 Task: Sort the products in the category "Swiss" by relevance.
Action: Mouse moved to (945, 323)
Screenshot: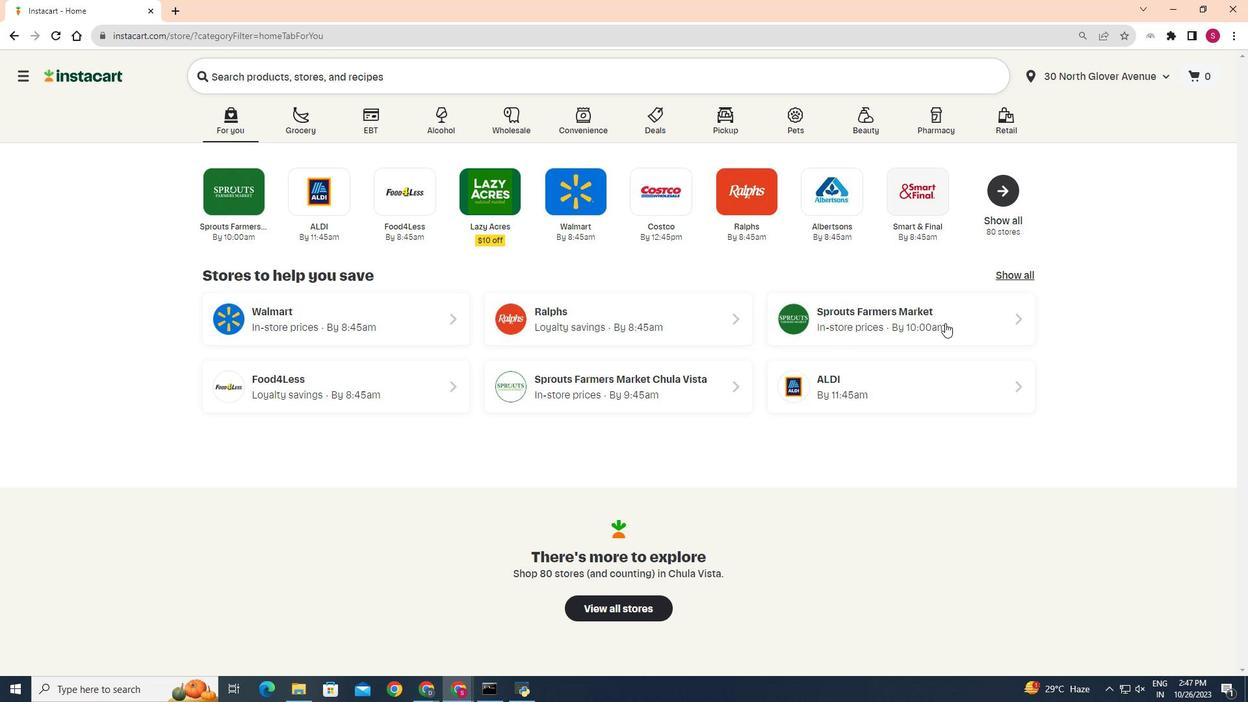 
Action: Mouse pressed left at (945, 323)
Screenshot: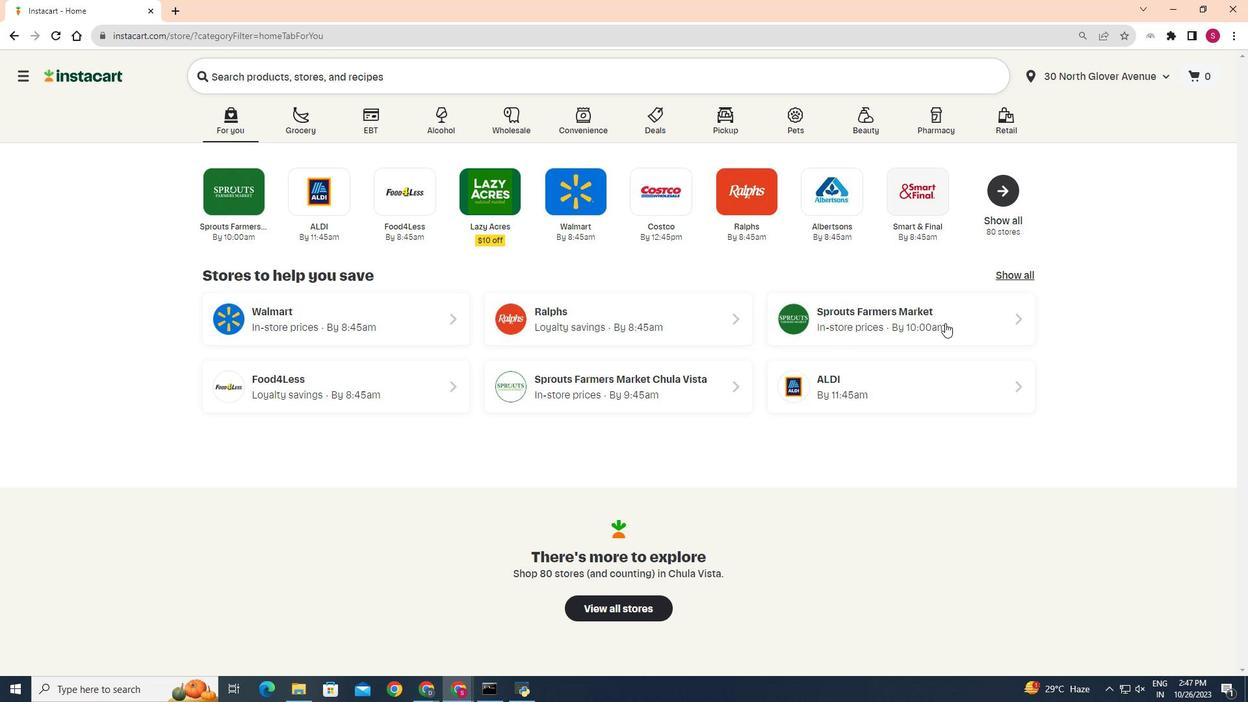 
Action: Mouse moved to (29, 542)
Screenshot: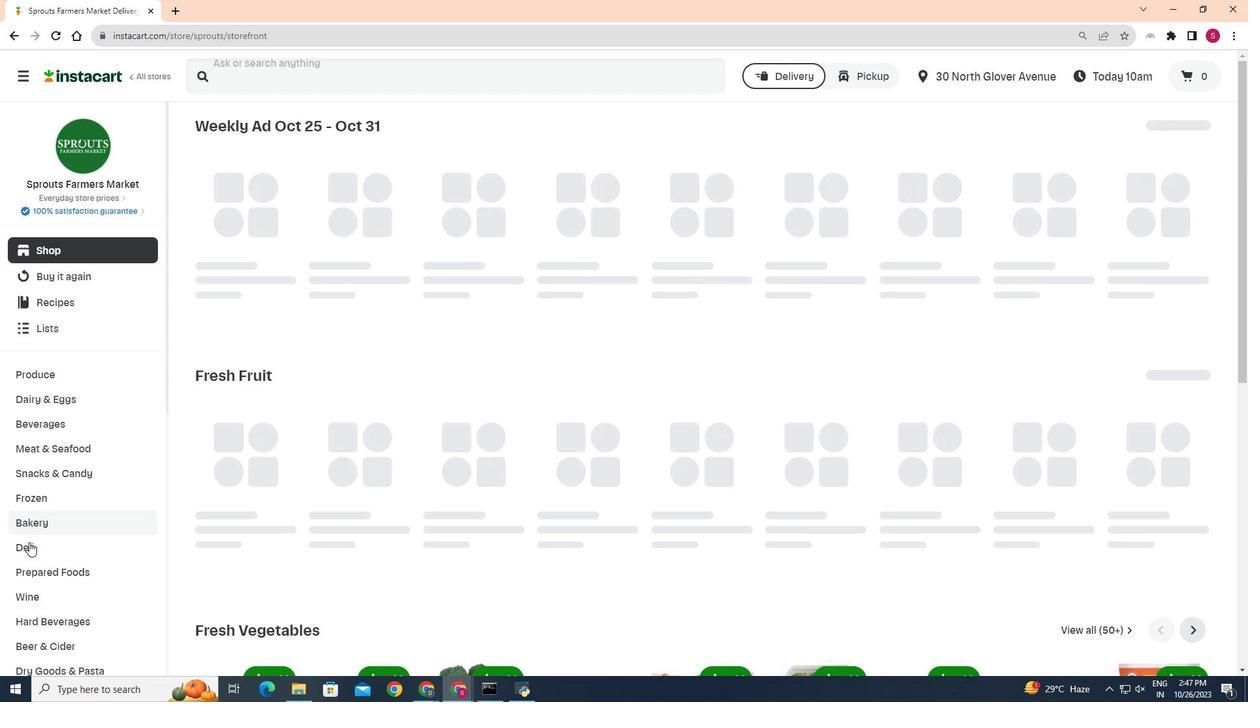 
Action: Mouse pressed left at (29, 542)
Screenshot: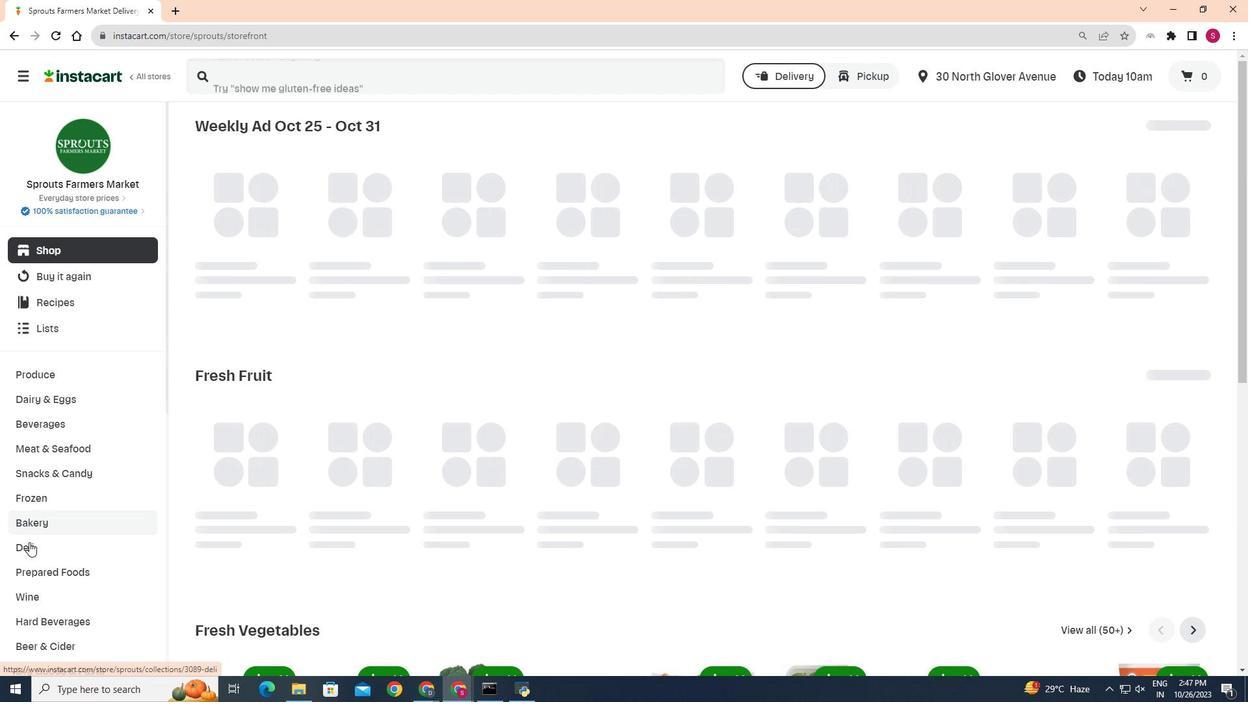 
Action: Mouse moved to (344, 162)
Screenshot: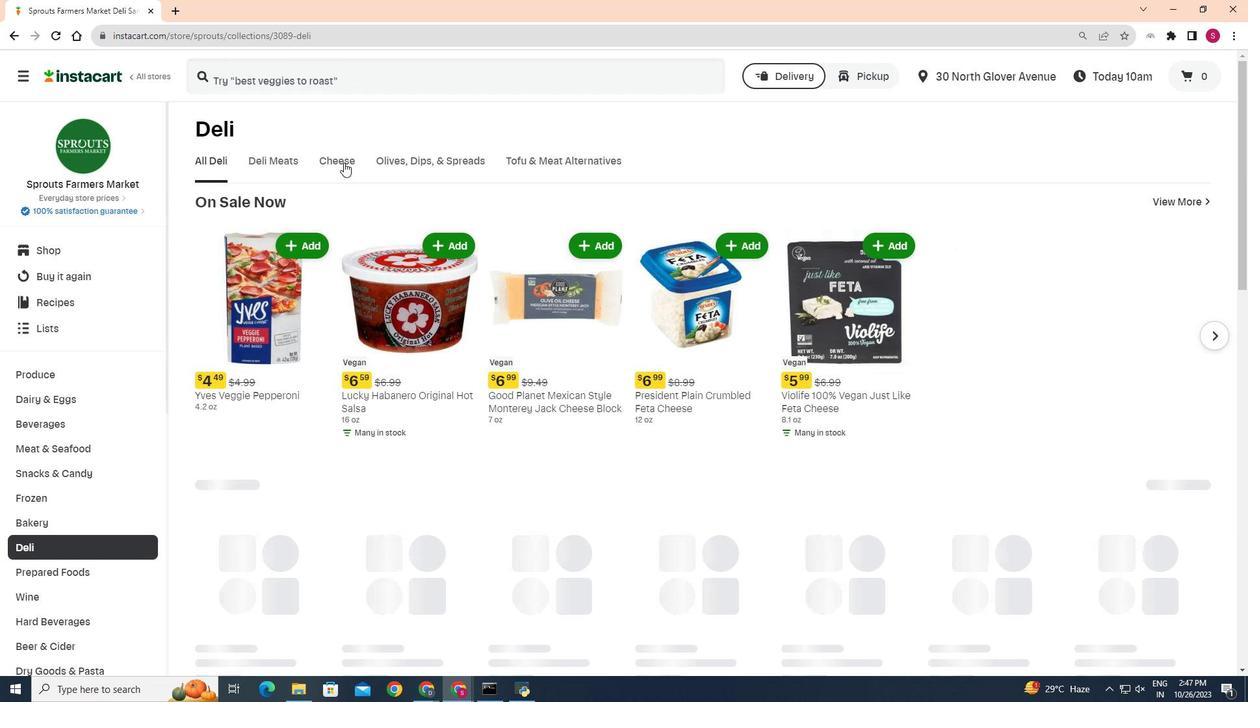 
Action: Mouse pressed left at (344, 162)
Screenshot: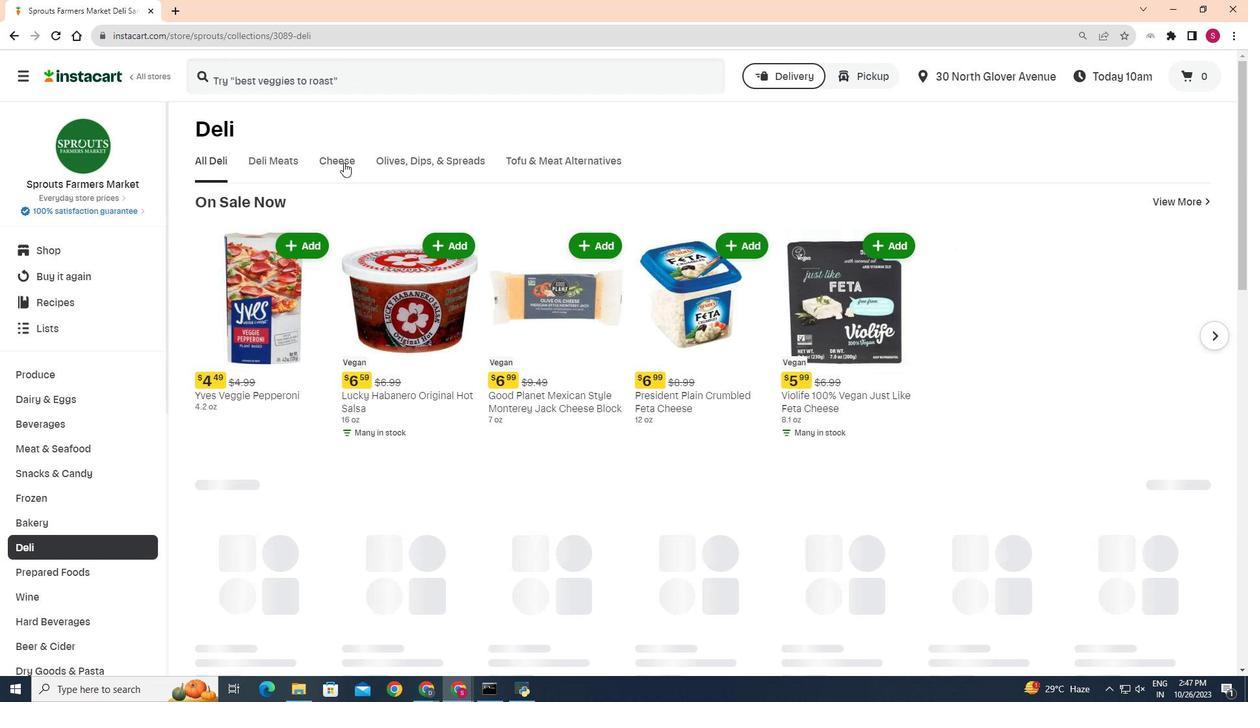 
Action: Mouse moved to (820, 210)
Screenshot: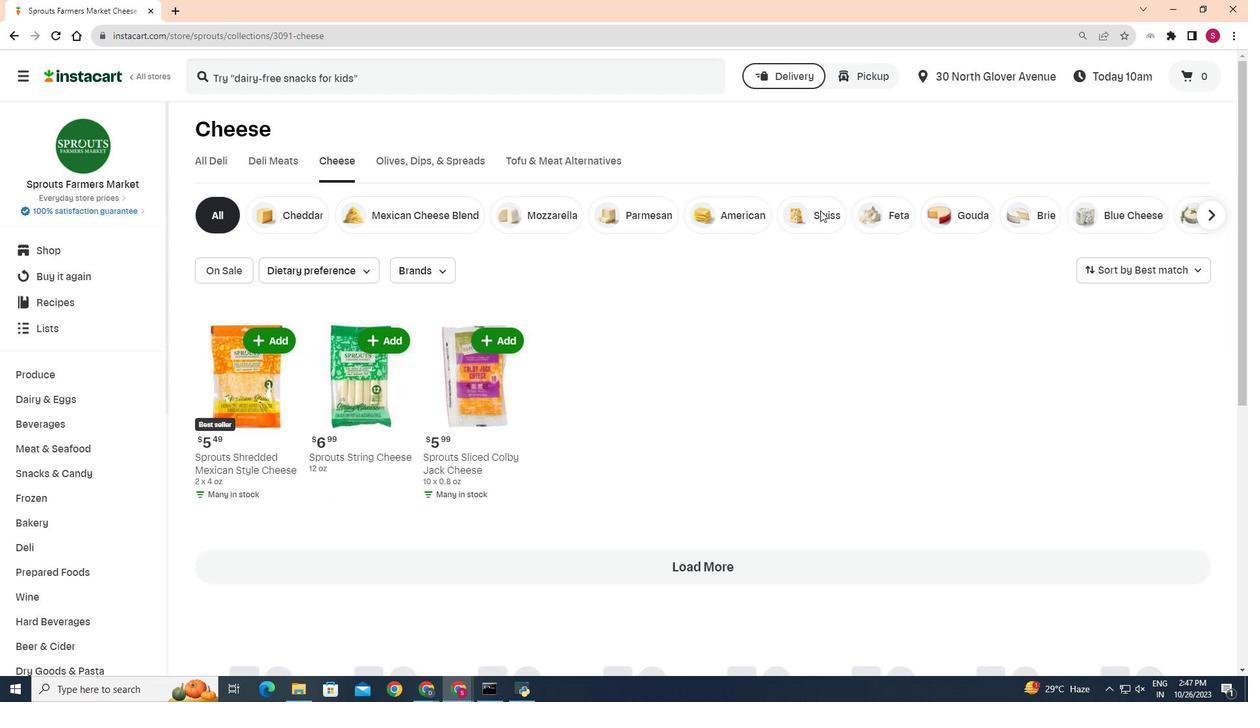 
Action: Mouse pressed left at (820, 210)
Screenshot: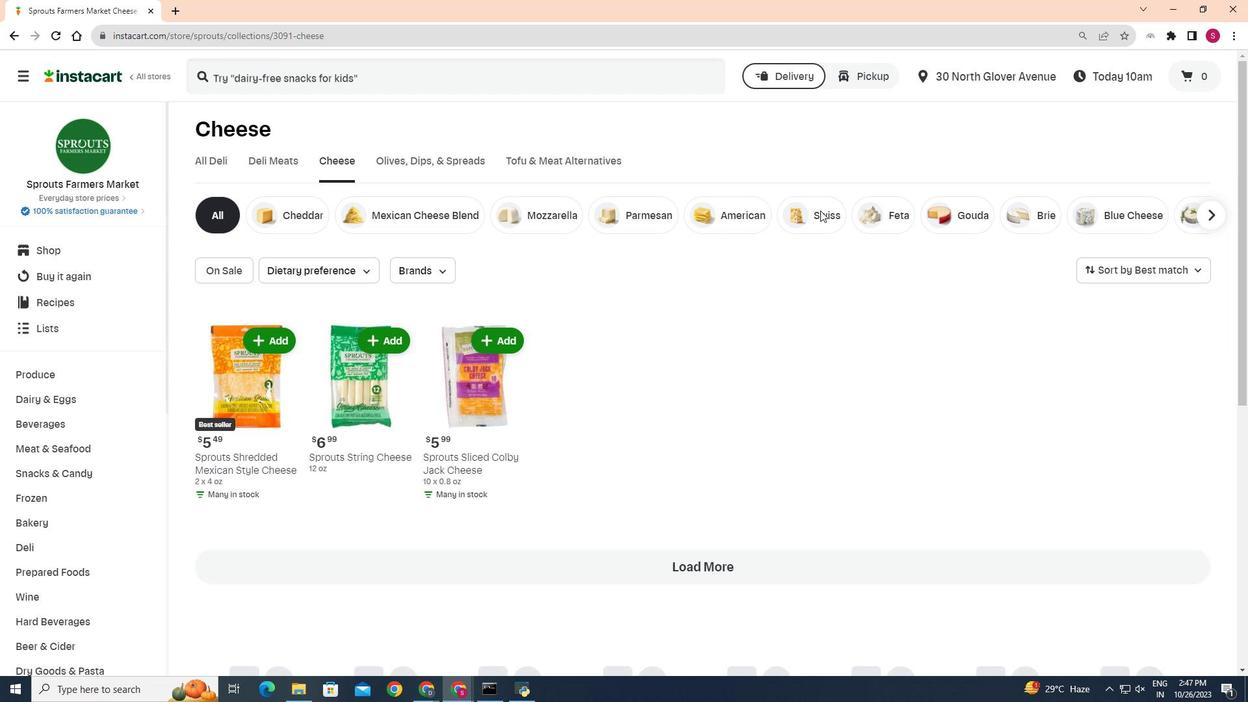 
Action: Mouse moved to (820, 206)
Screenshot: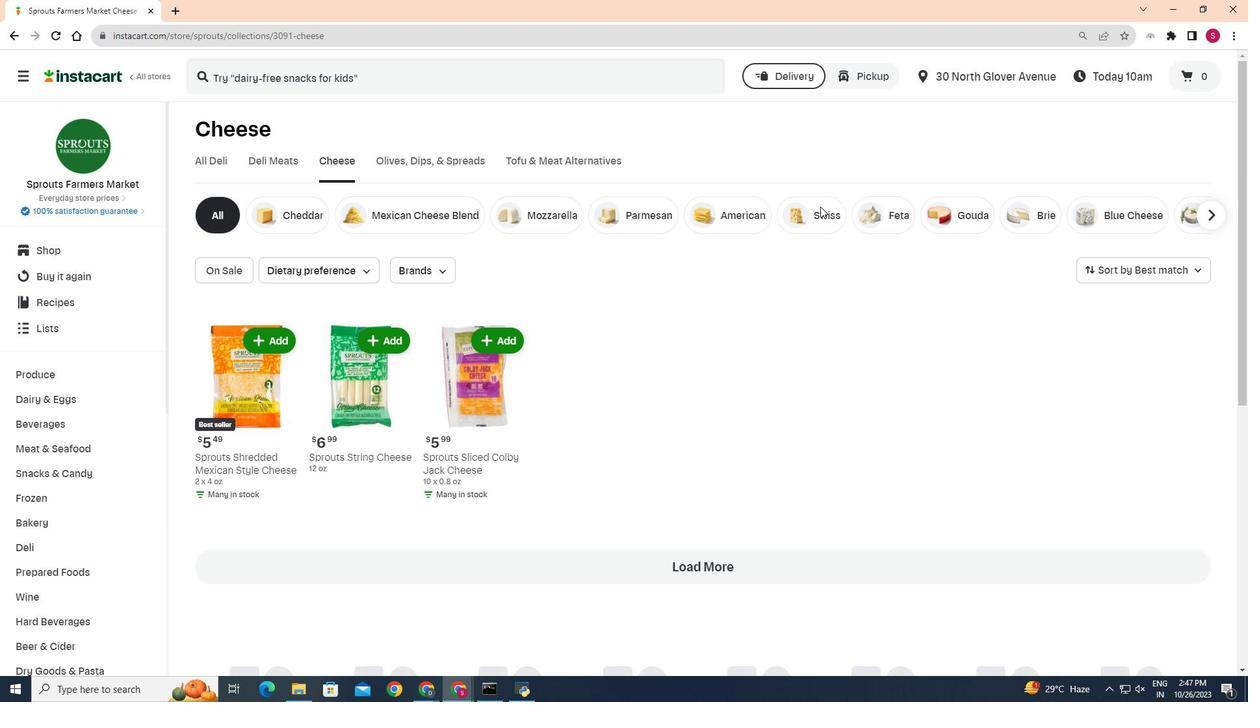 
Action: Mouse pressed left at (820, 206)
Screenshot: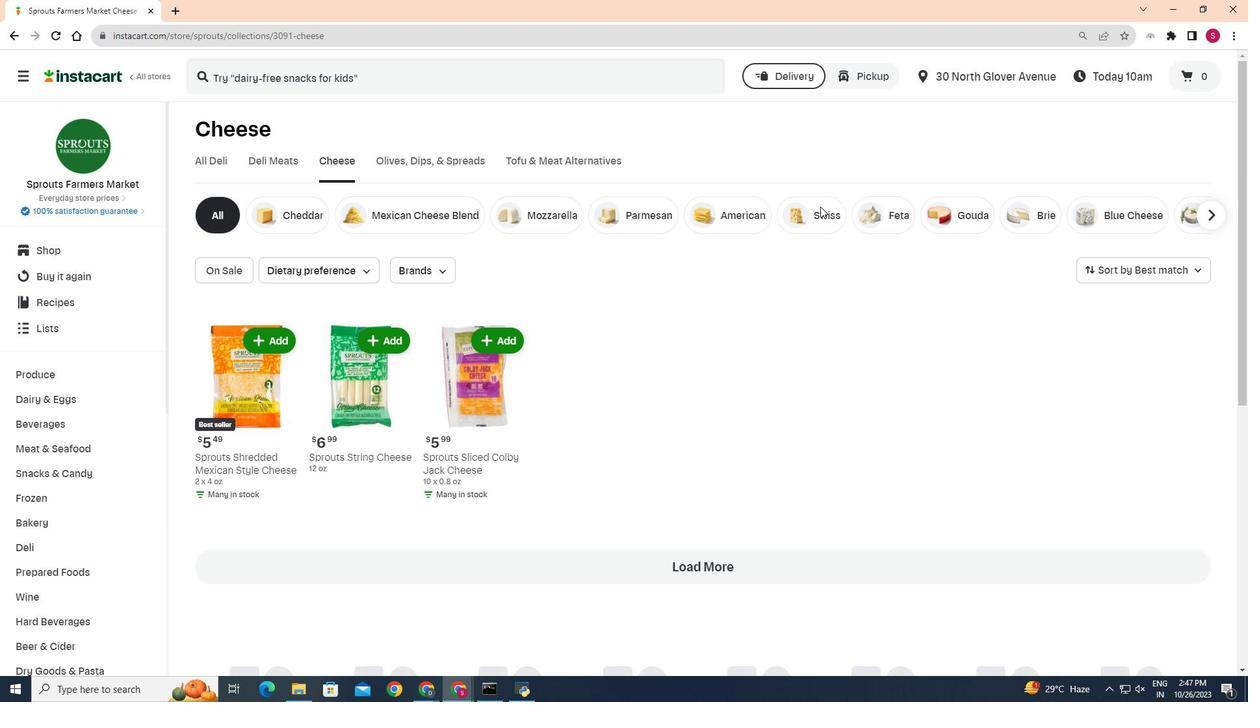 
Action: Mouse moved to (817, 219)
Screenshot: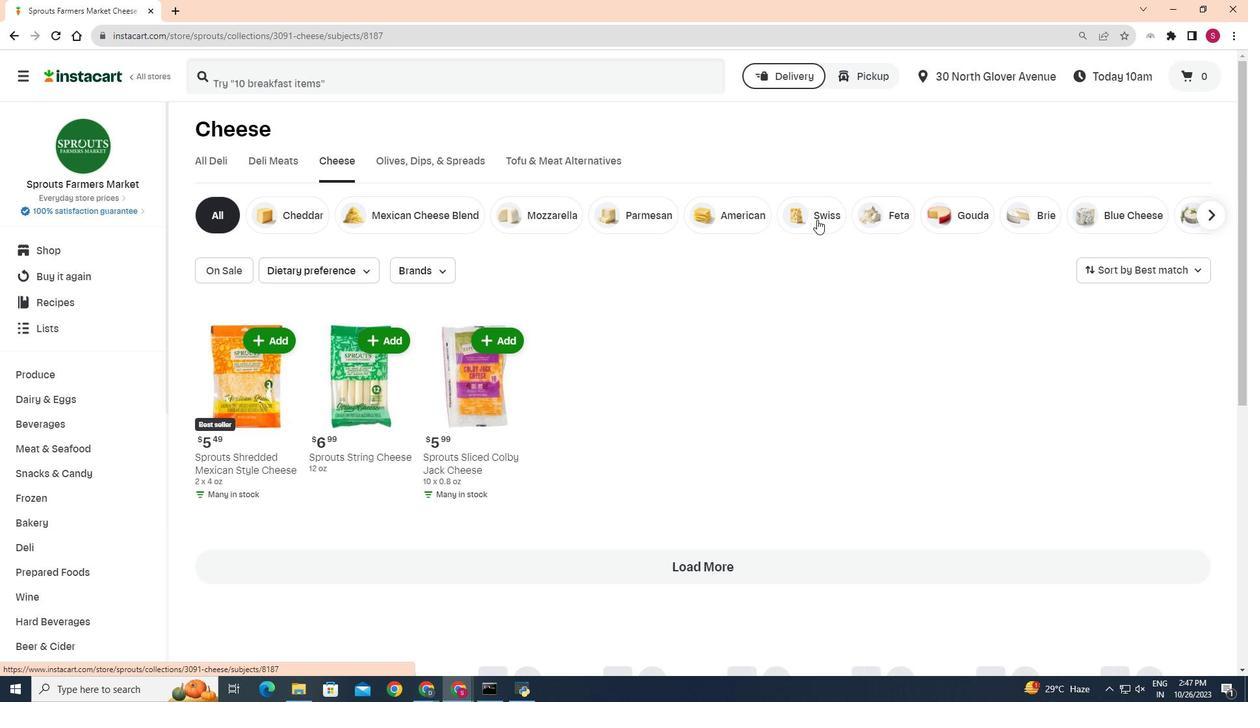 
Action: Mouse pressed left at (817, 219)
Screenshot: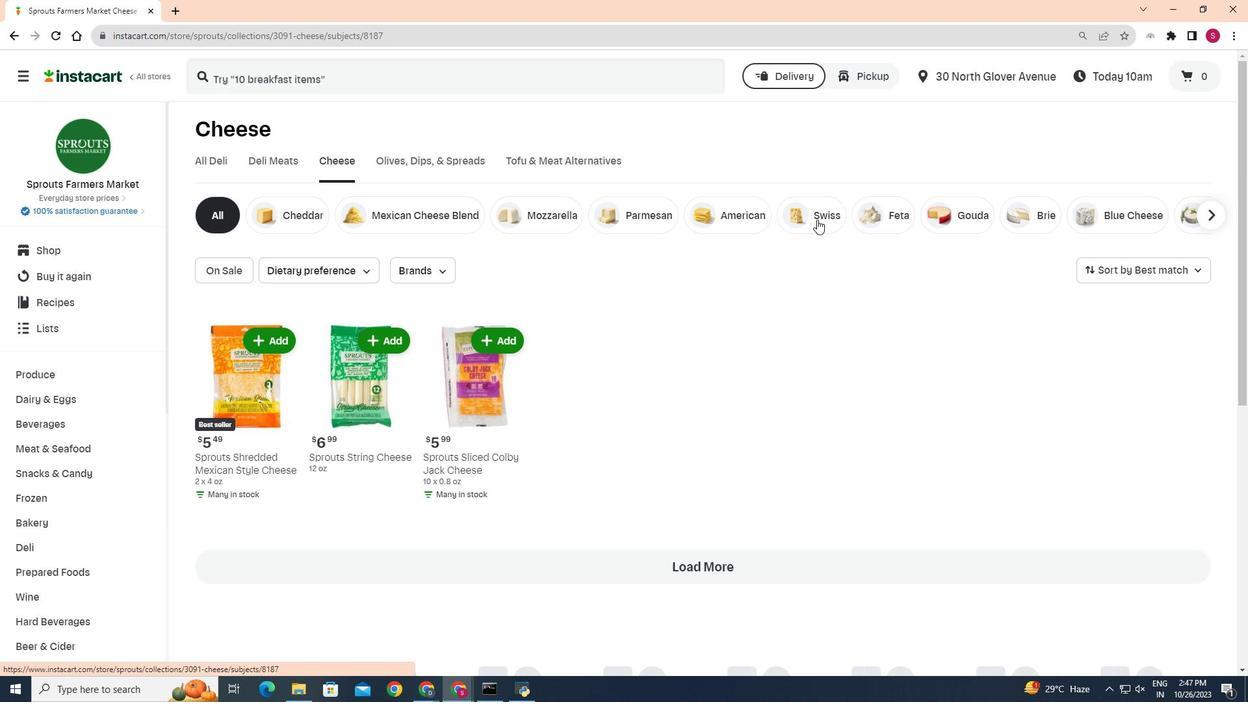 
Action: Mouse moved to (1192, 264)
Screenshot: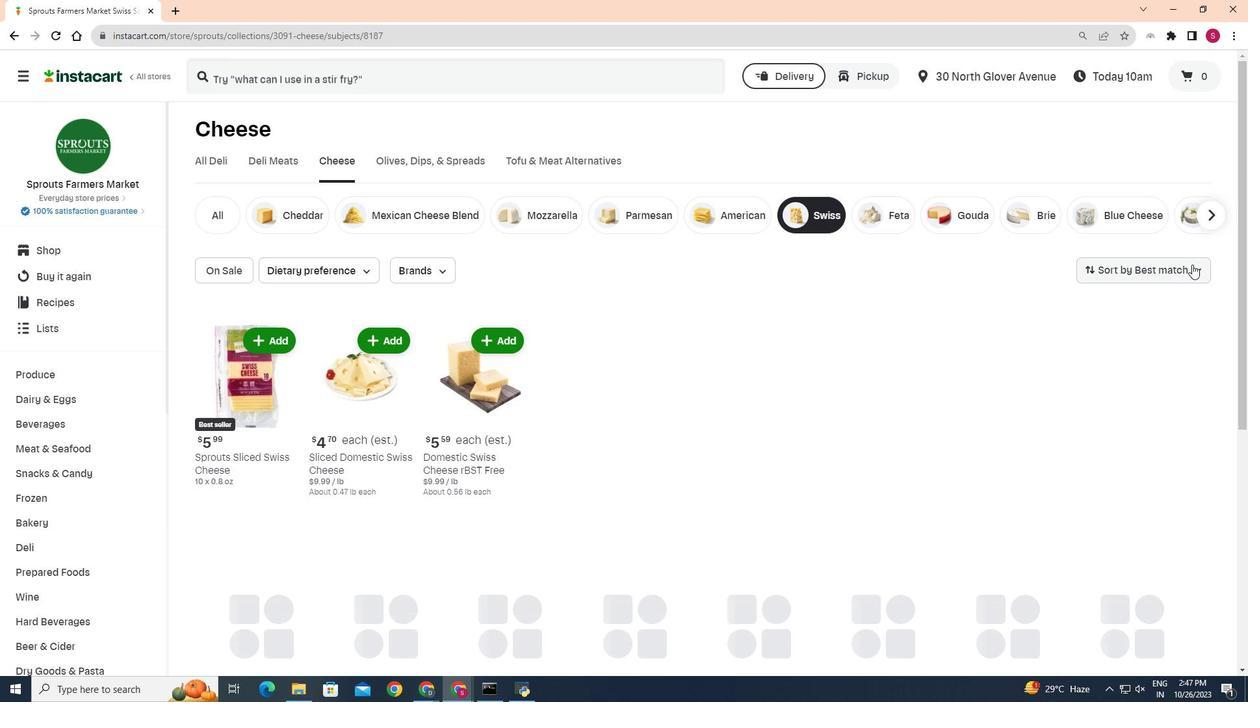 
Action: Mouse pressed left at (1192, 264)
Screenshot: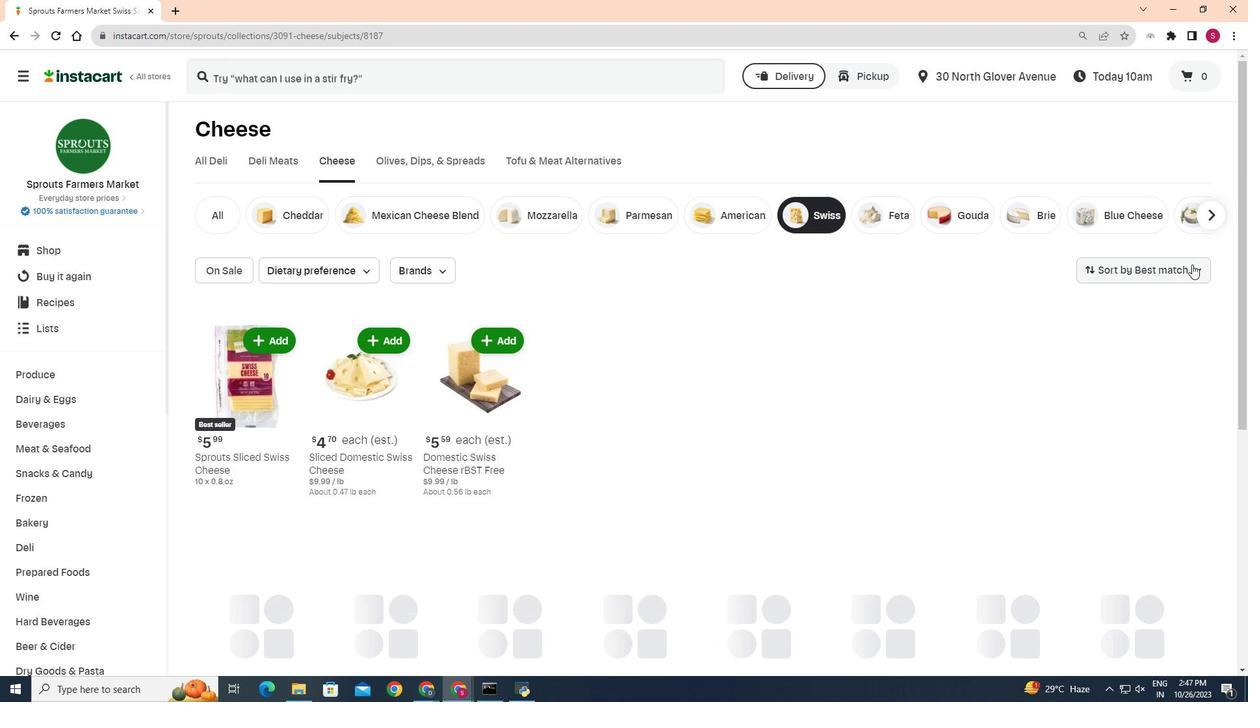
Action: Mouse moved to (1124, 461)
Screenshot: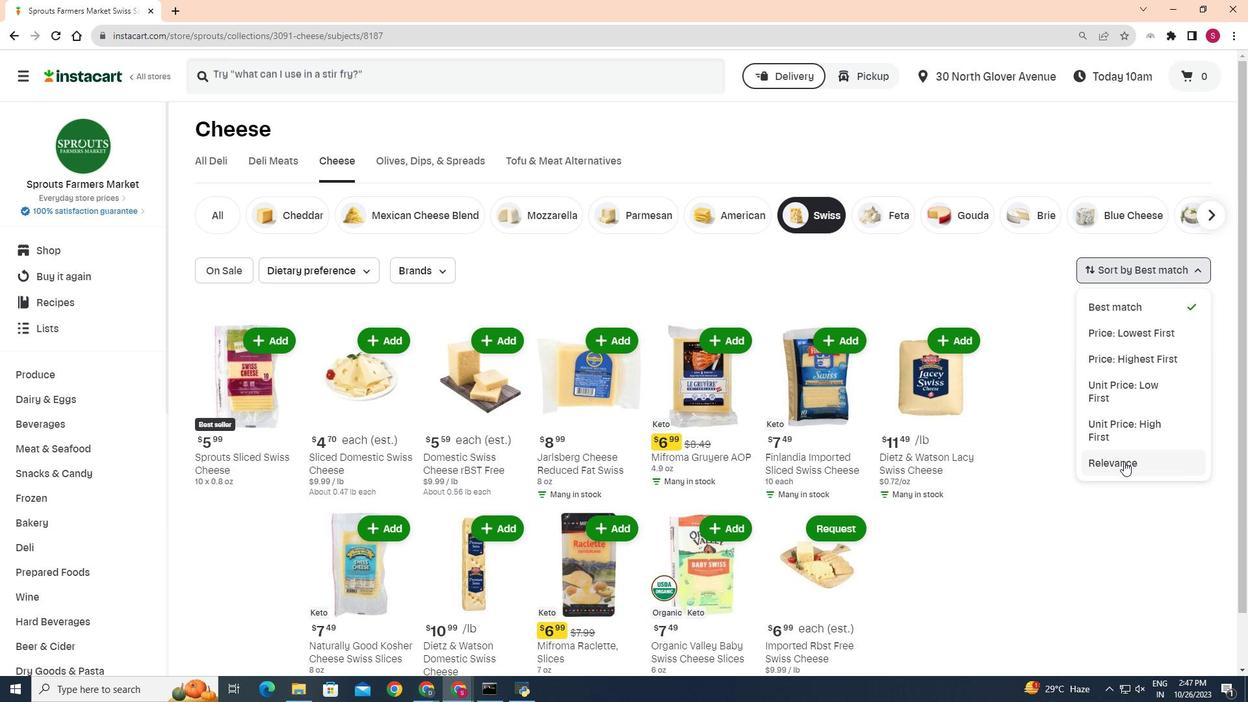 
Action: Mouse pressed left at (1124, 461)
Screenshot: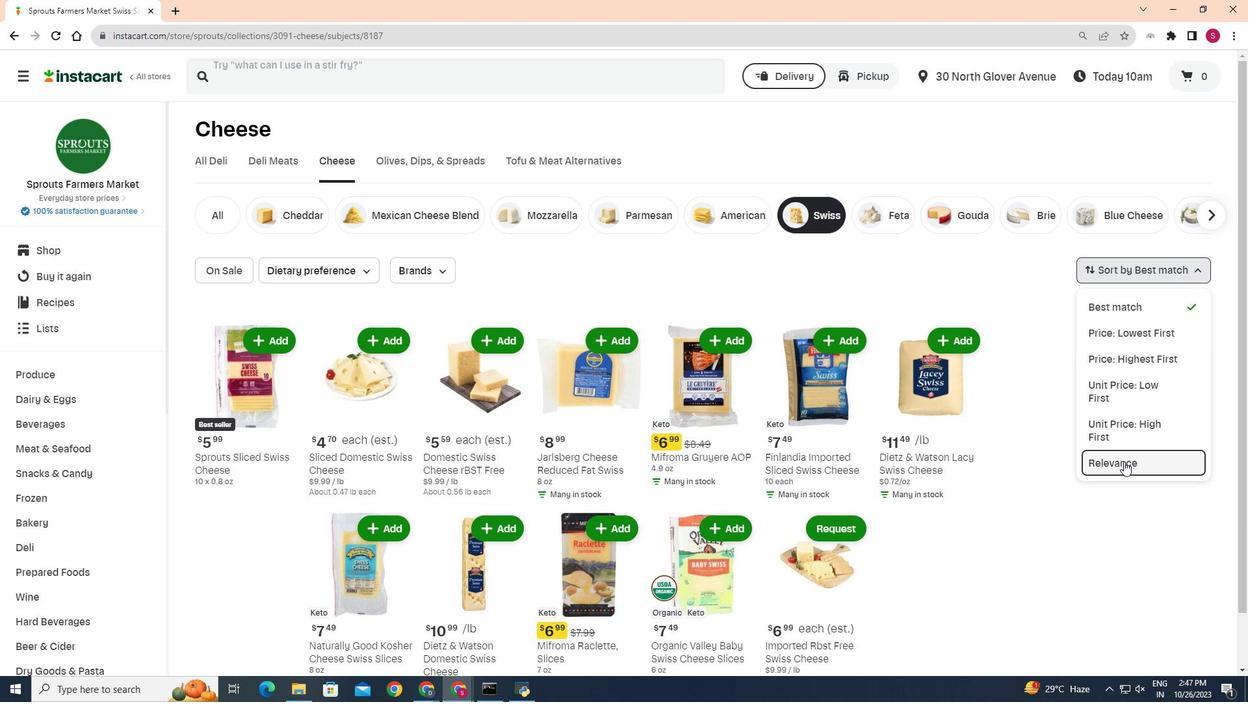 
Action: Mouse moved to (878, 394)
Screenshot: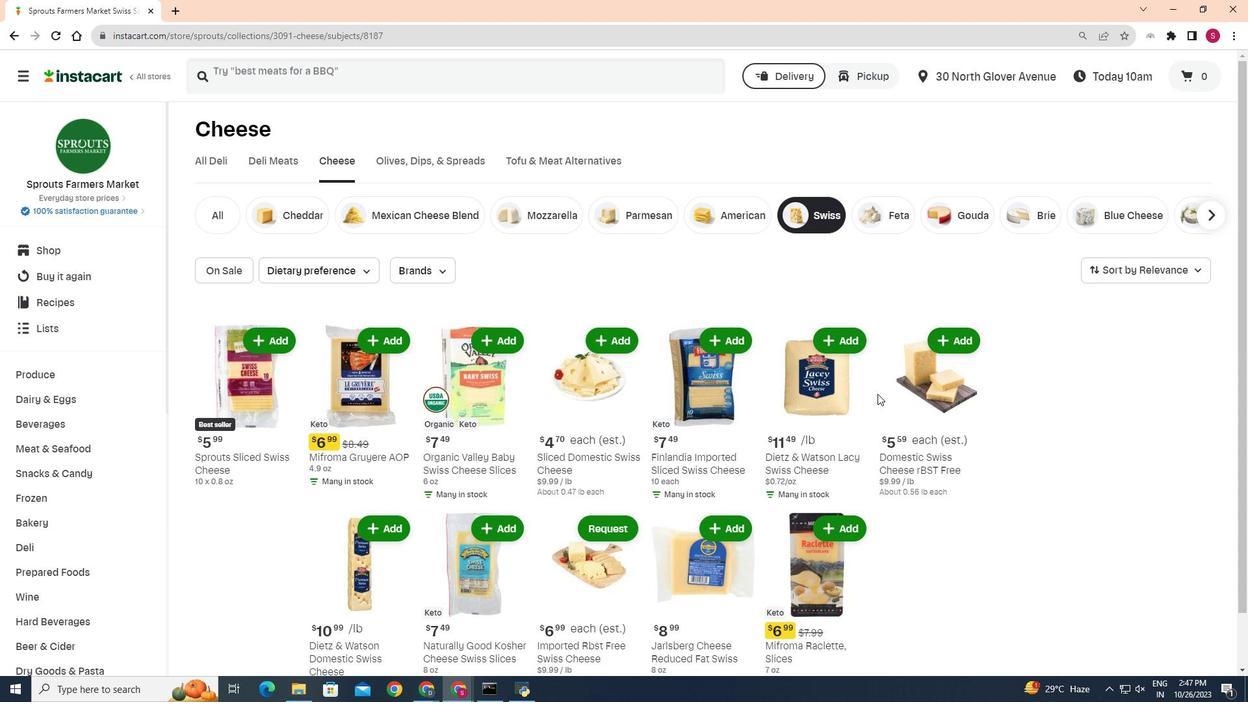 
Action: Mouse scrolled (878, 393) with delta (0, 0)
Screenshot: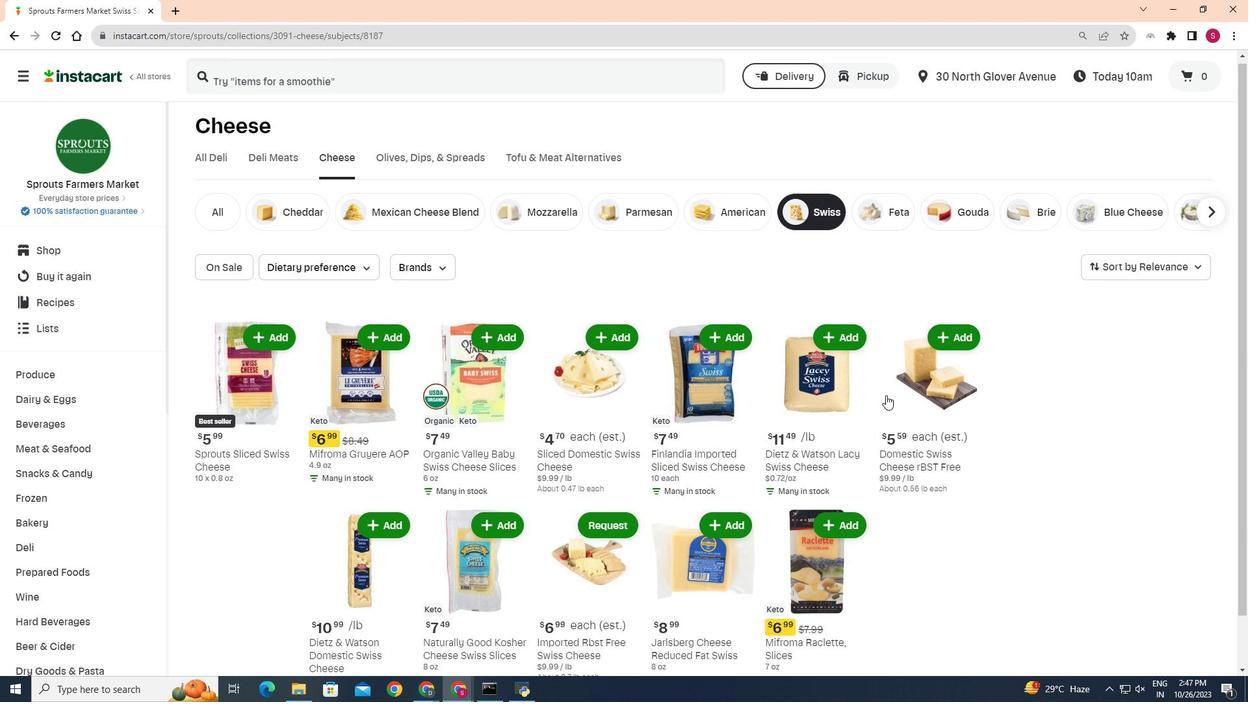 
Action: Mouse moved to (880, 394)
Screenshot: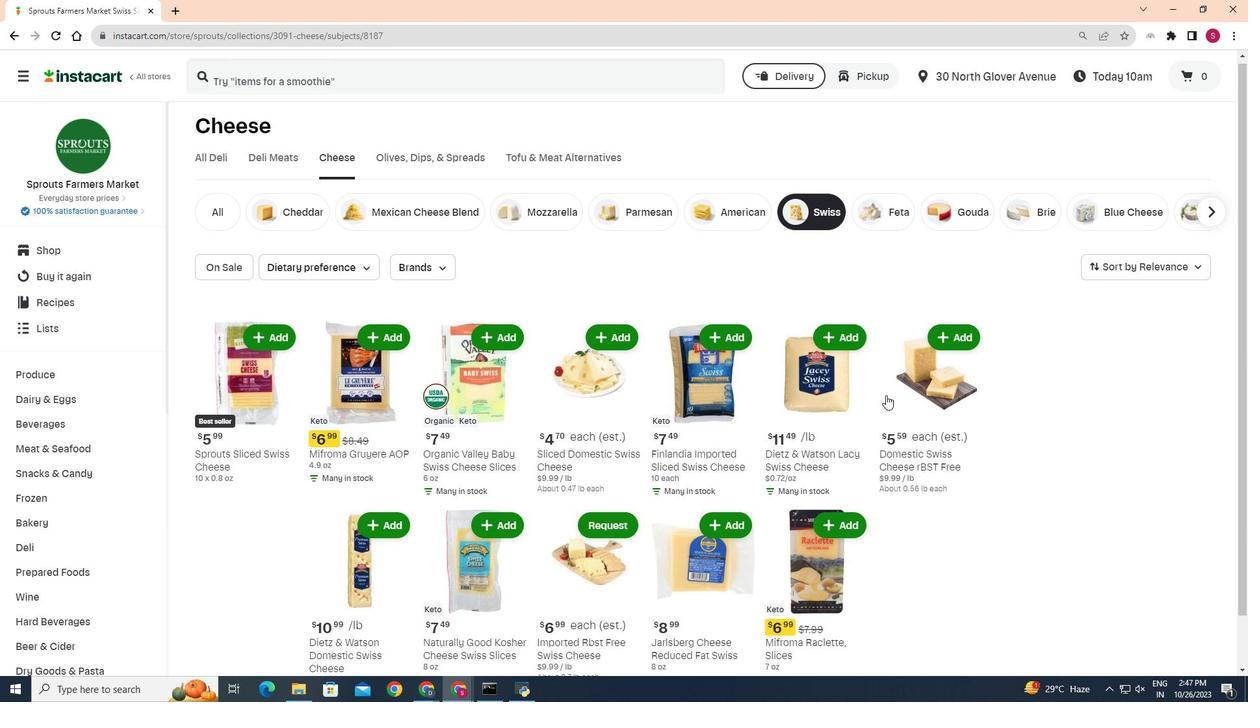 
Action: Mouse scrolled (880, 393) with delta (0, 0)
Screenshot: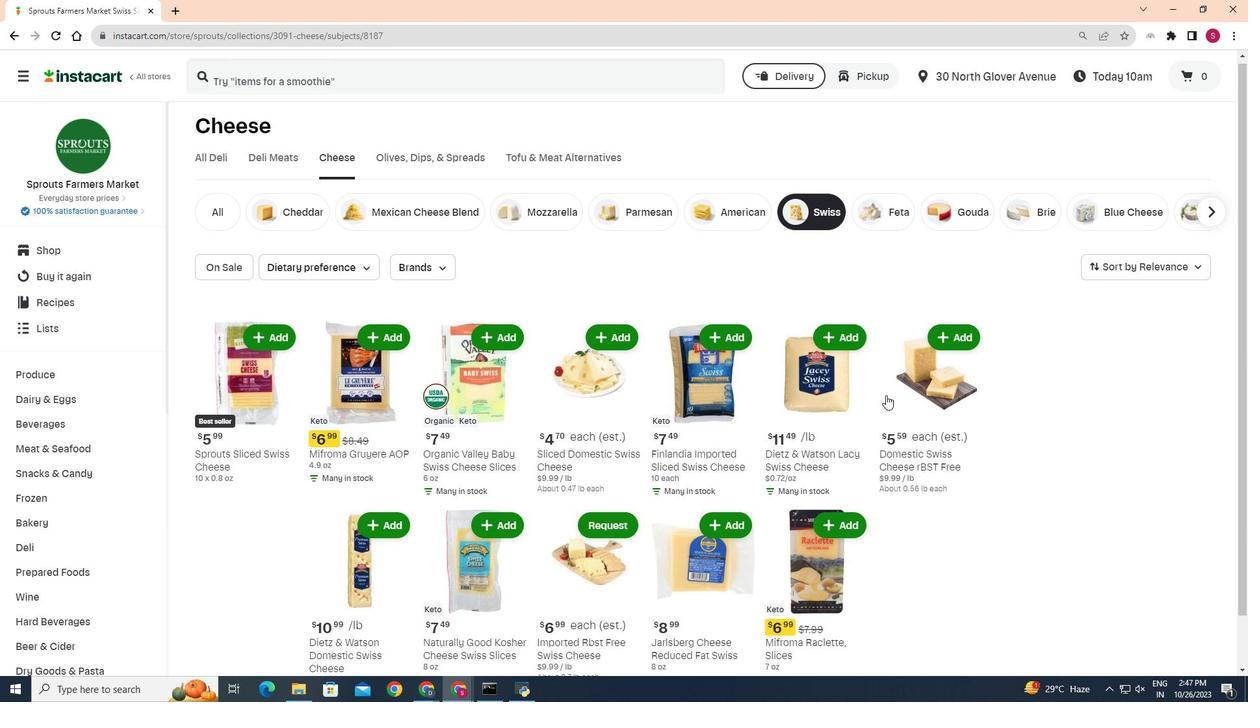
Action: Mouse moved to (884, 394)
Screenshot: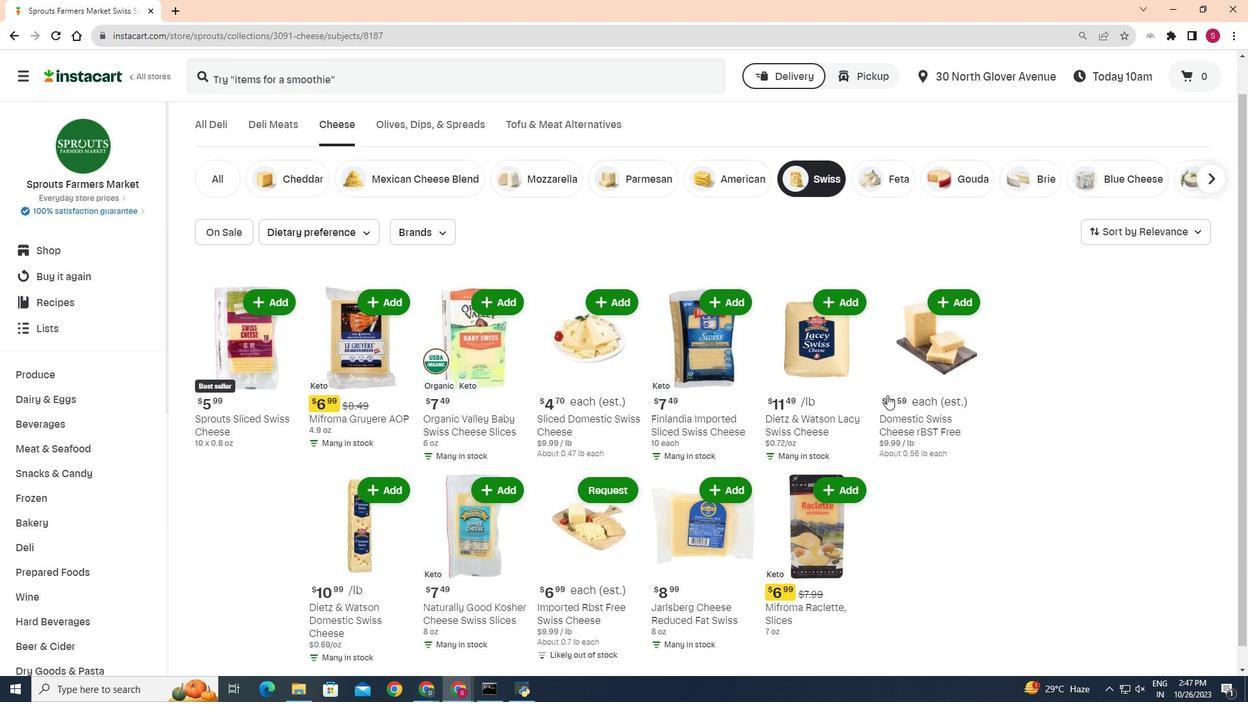 
Action: Mouse scrolled (884, 394) with delta (0, 0)
Screenshot: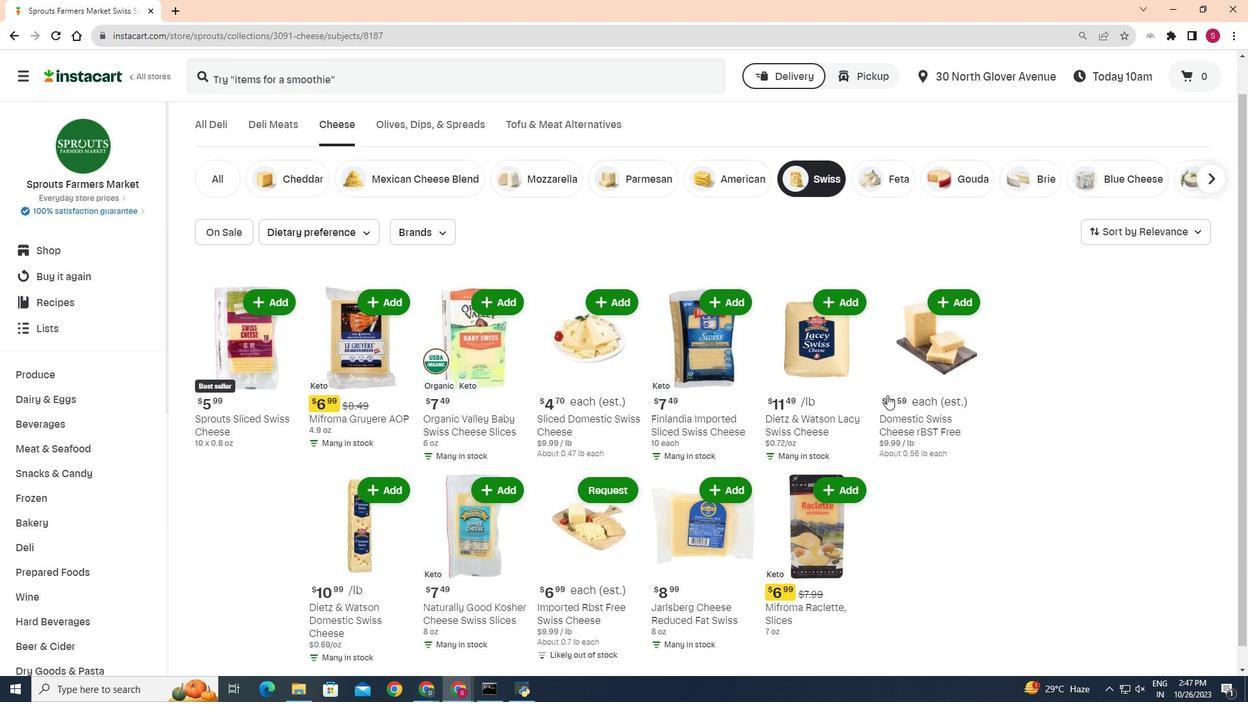 
Action: Mouse moved to (887, 395)
Screenshot: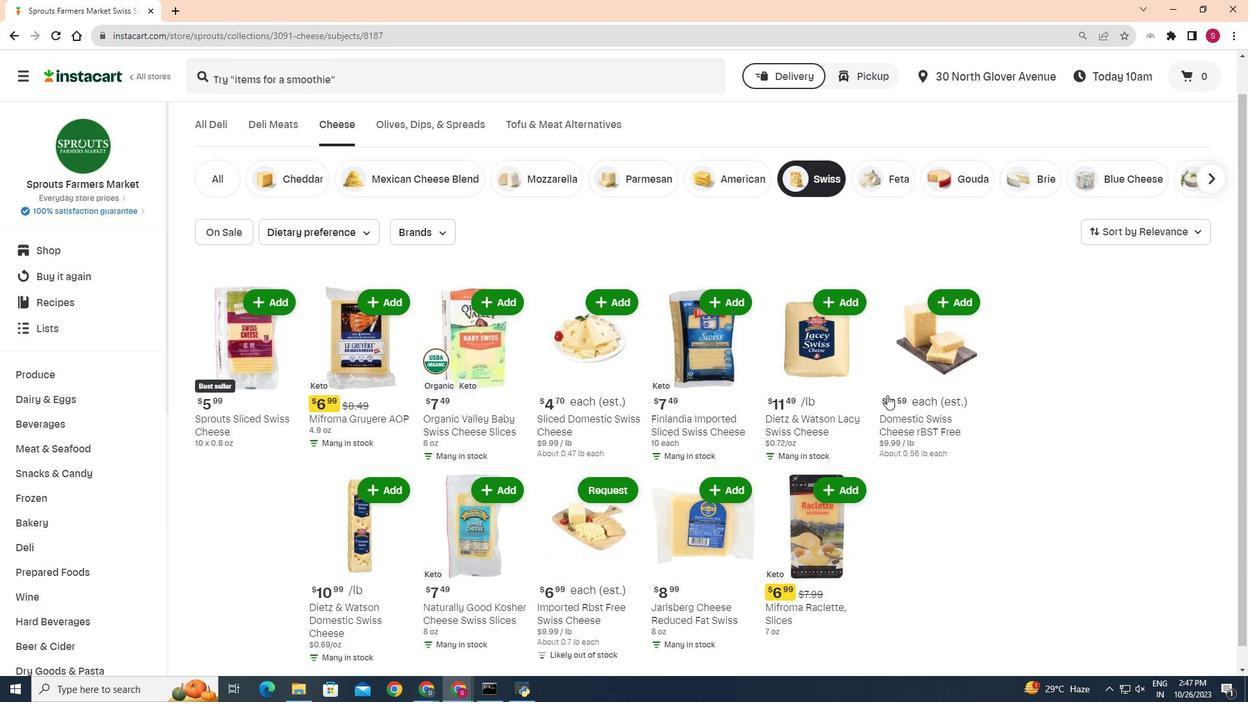
Action: Mouse scrolled (887, 394) with delta (0, 0)
Screenshot: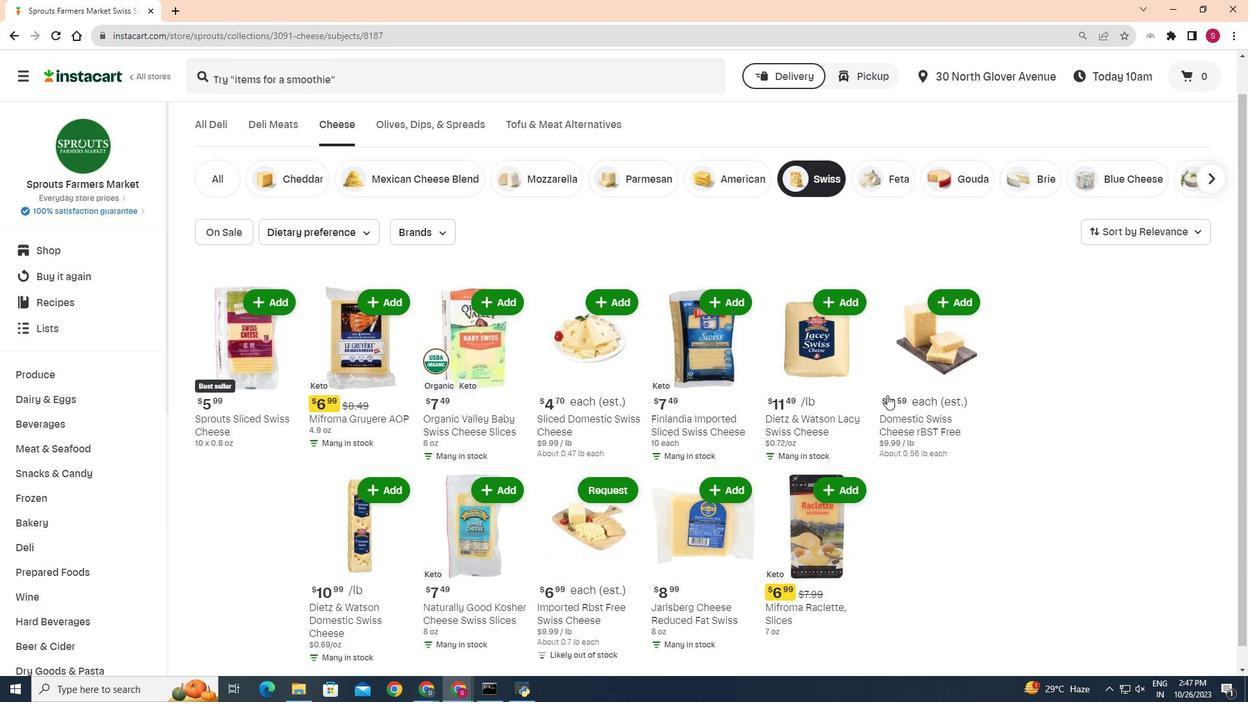 
Action: Mouse moved to (887, 395)
Screenshot: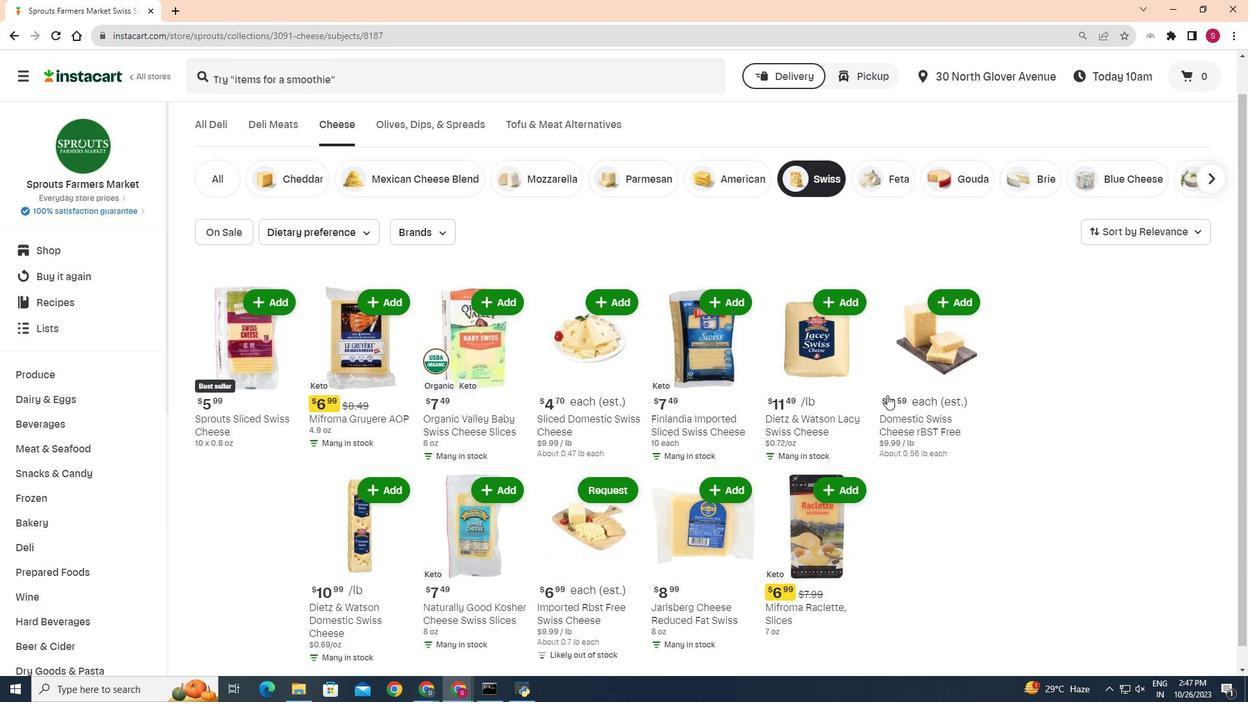 
Action: Mouse scrolled (887, 394) with delta (0, 0)
Screenshot: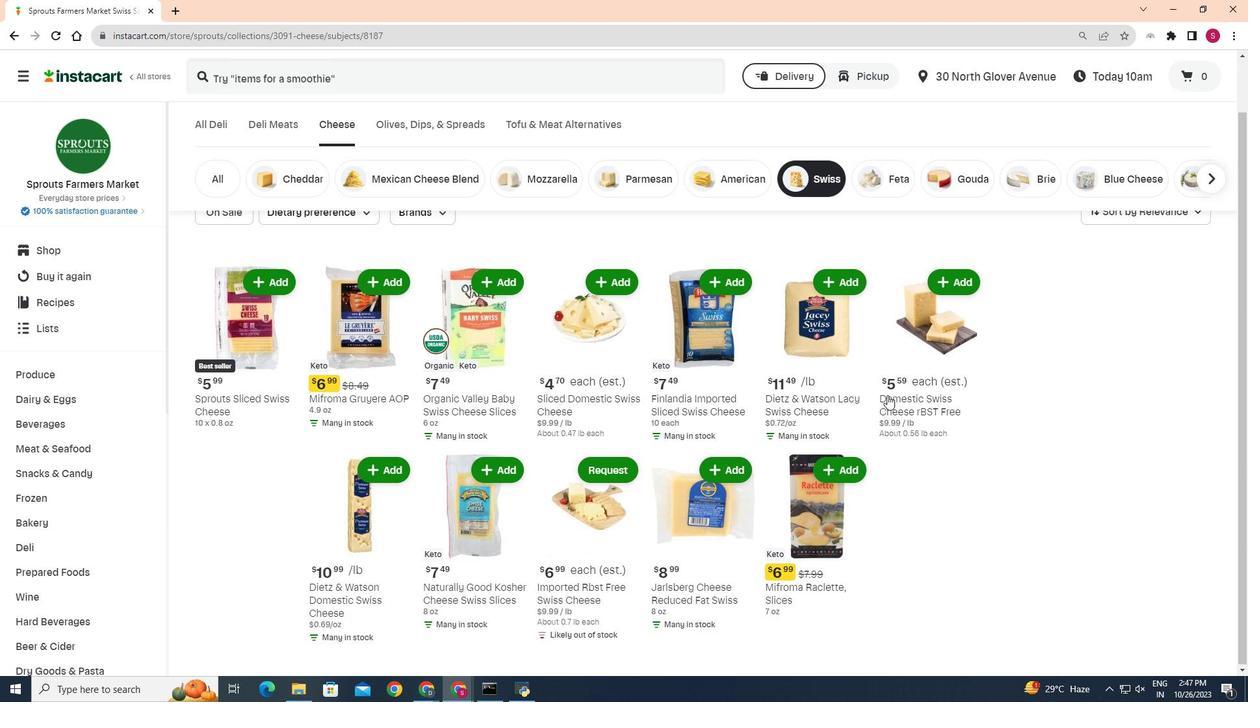 
Action: Mouse moved to (890, 395)
Screenshot: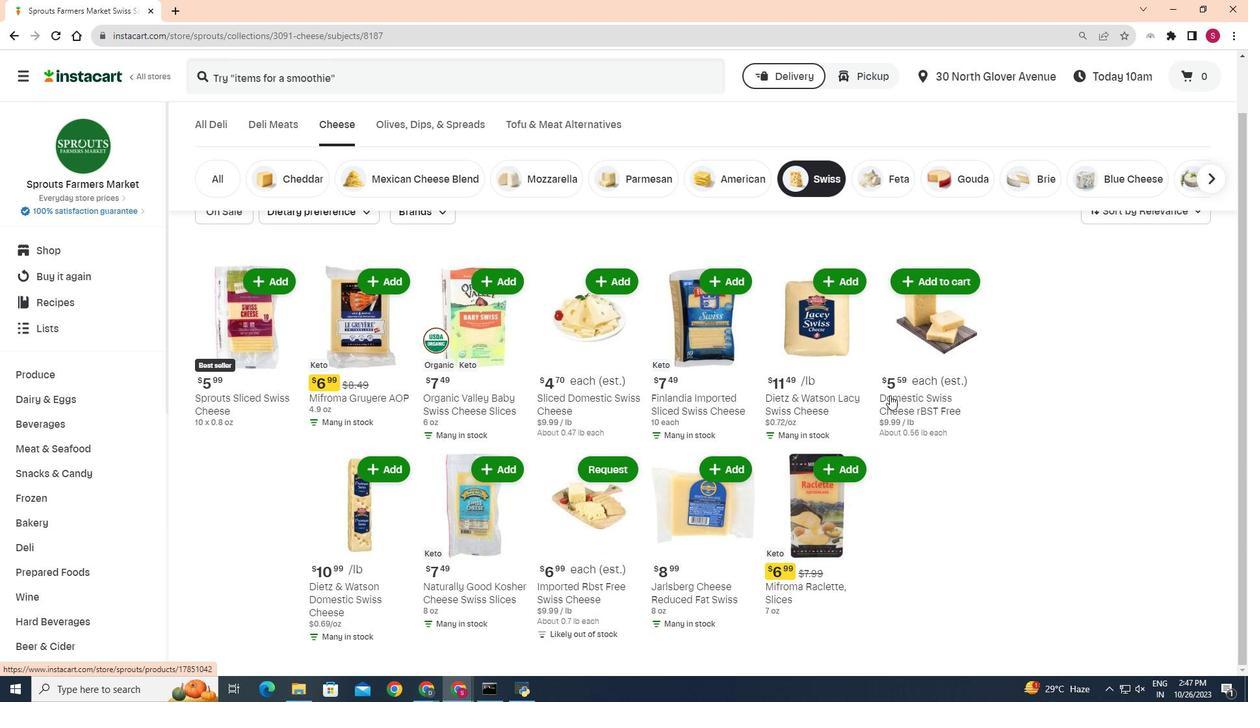 
